 Task: Apply the Checklist menu to the text "People".
Action: Mouse moved to (247, 98)
Screenshot: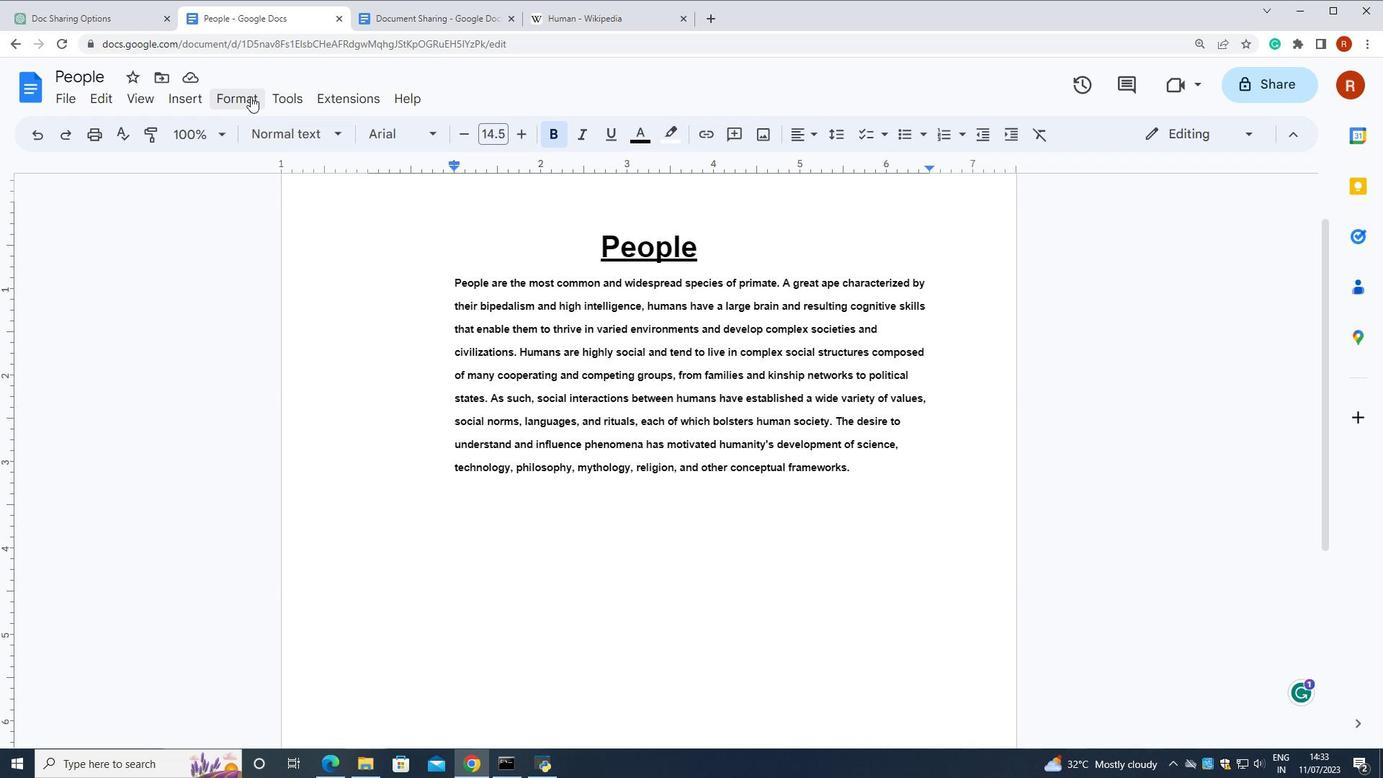 
Action: Mouse pressed left at (247, 98)
Screenshot: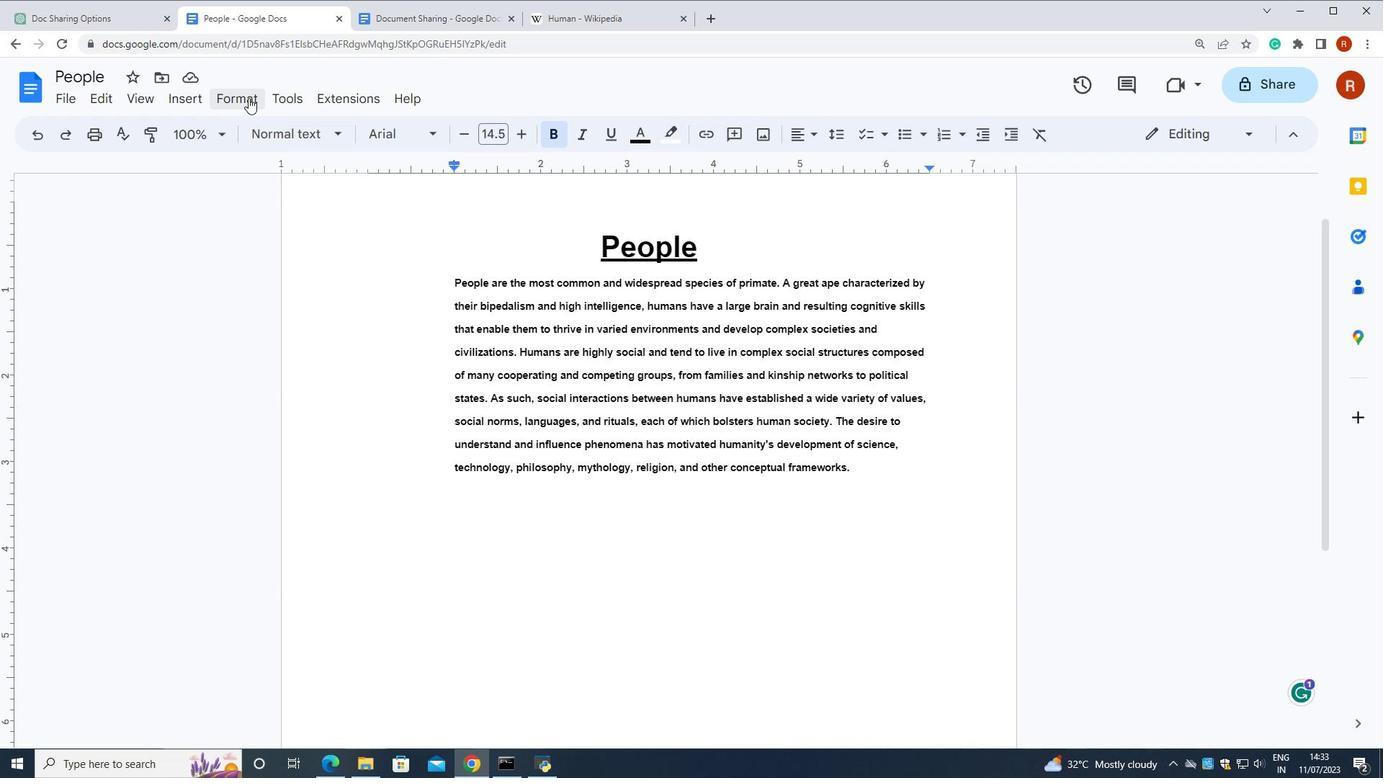 
Action: Mouse moved to (782, 381)
Screenshot: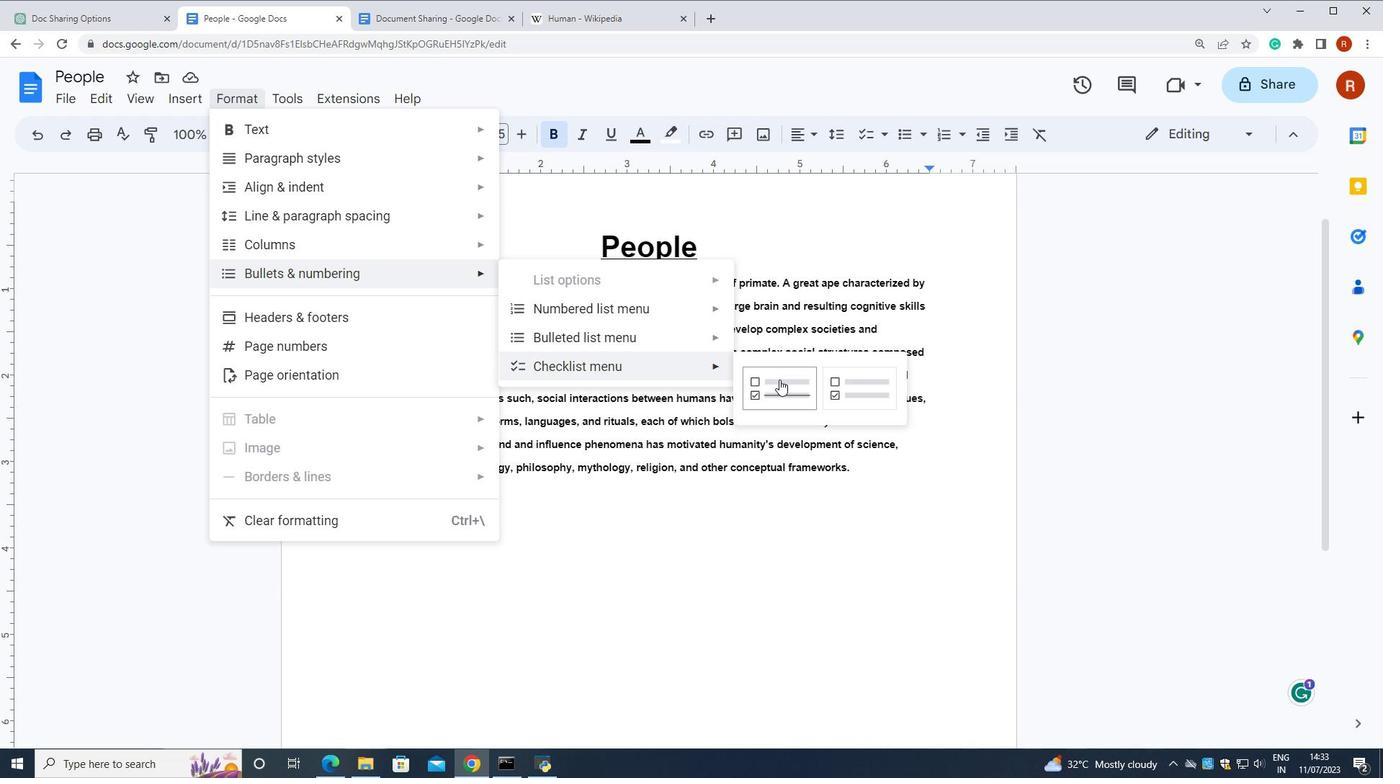 
Action: Mouse pressed left at (782, 381)
Screenshot: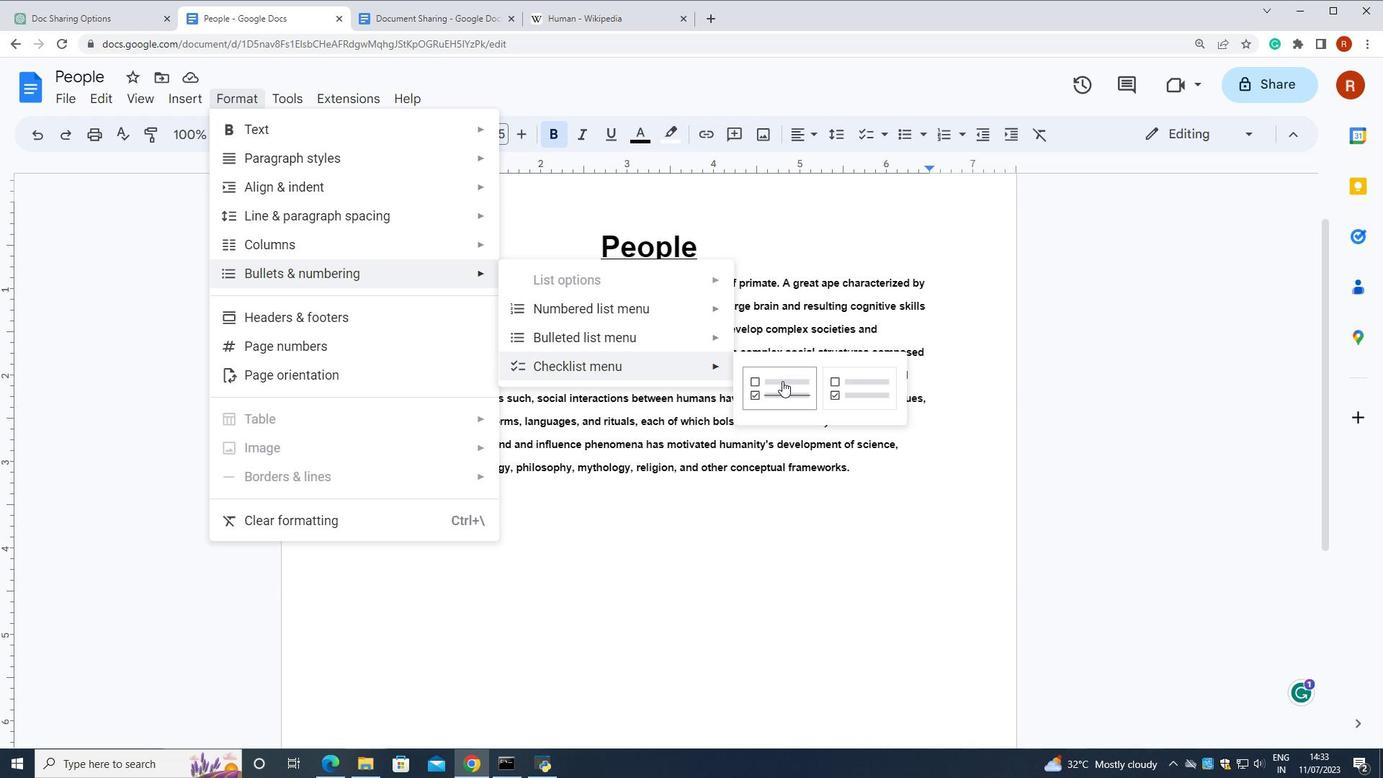 
